 Task: Create a sub task System Test and UAT for the task  Create a new online platform for online cooking classes in the project AutoDesk , assign it to team member softage.2@softage.net and update the status of the sub task to  At Risk , set the priority of the sub task to Medium
Action: Mouse moved to (722, 388)
Screenshot: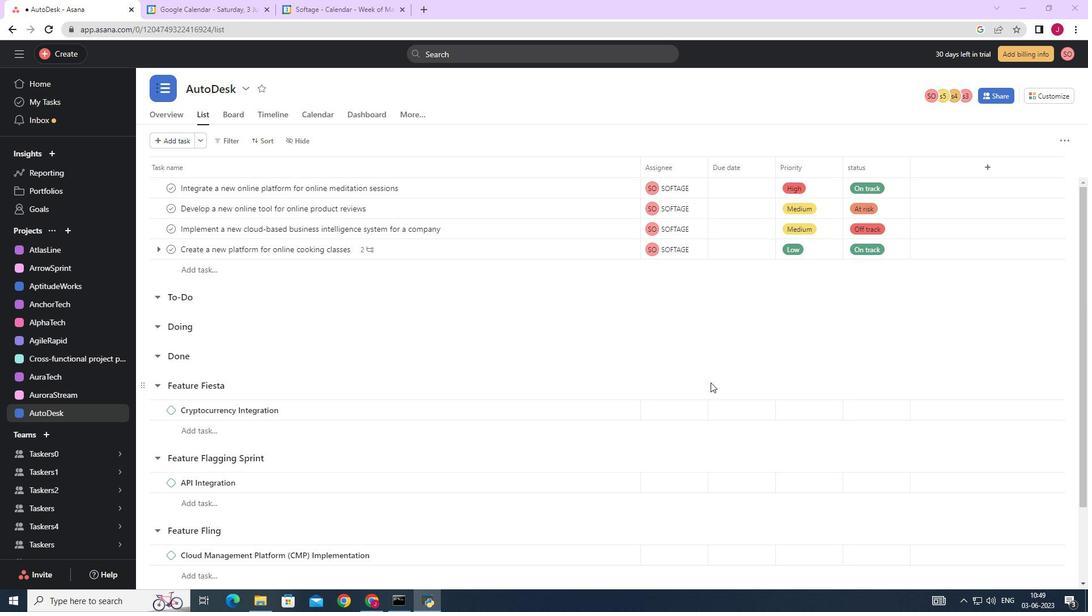 
Action: Mouse scrolled (722, 388) with delta (0, 0)
Screenshot: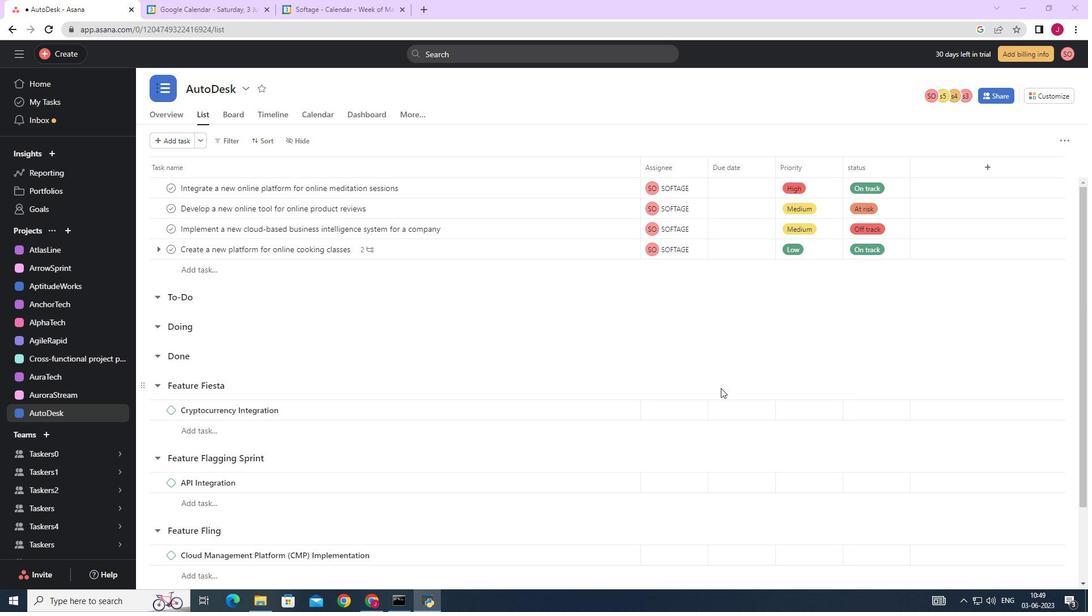 
Action: Mouse scrolled (722, 388) with delta (0, 0)
Screenshot: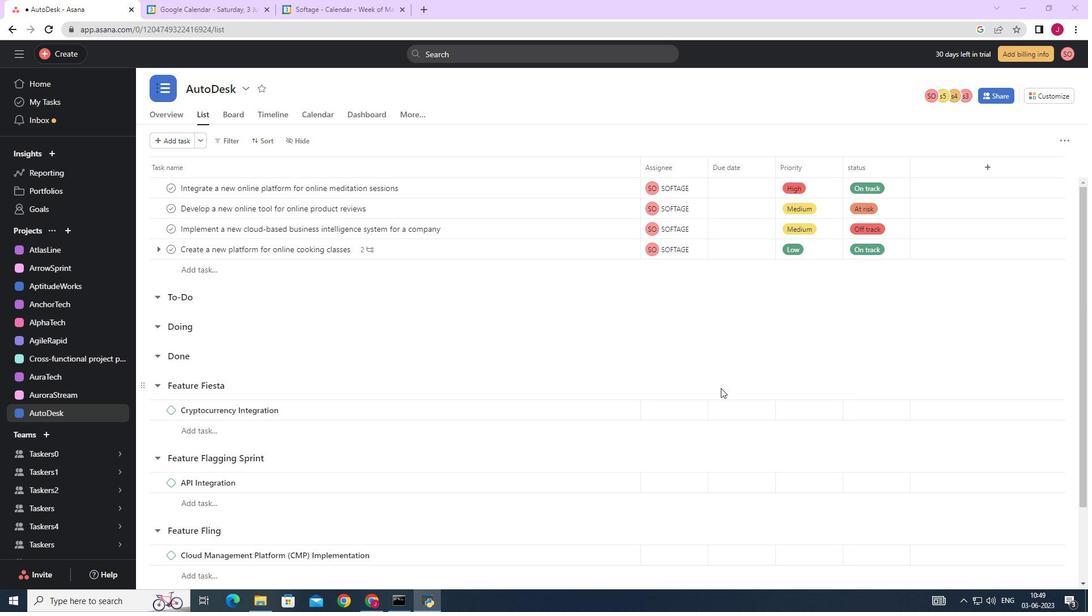 
Action: Mouse scrolled (722, 388) with delta (0, 0)
Screenshot: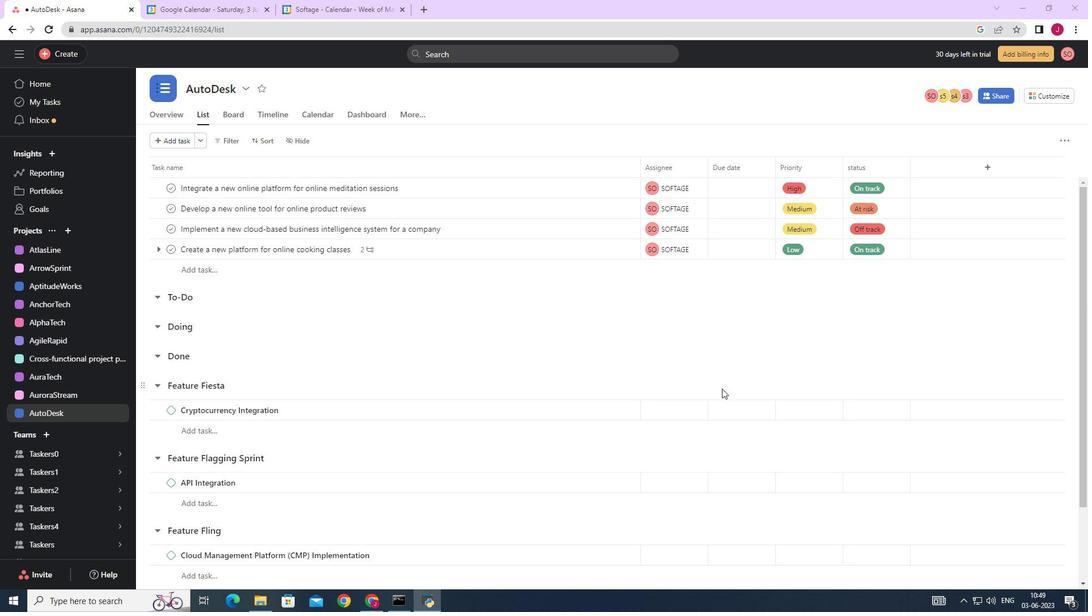 
Action: Mouse moved to (315, 328)
Screenshot: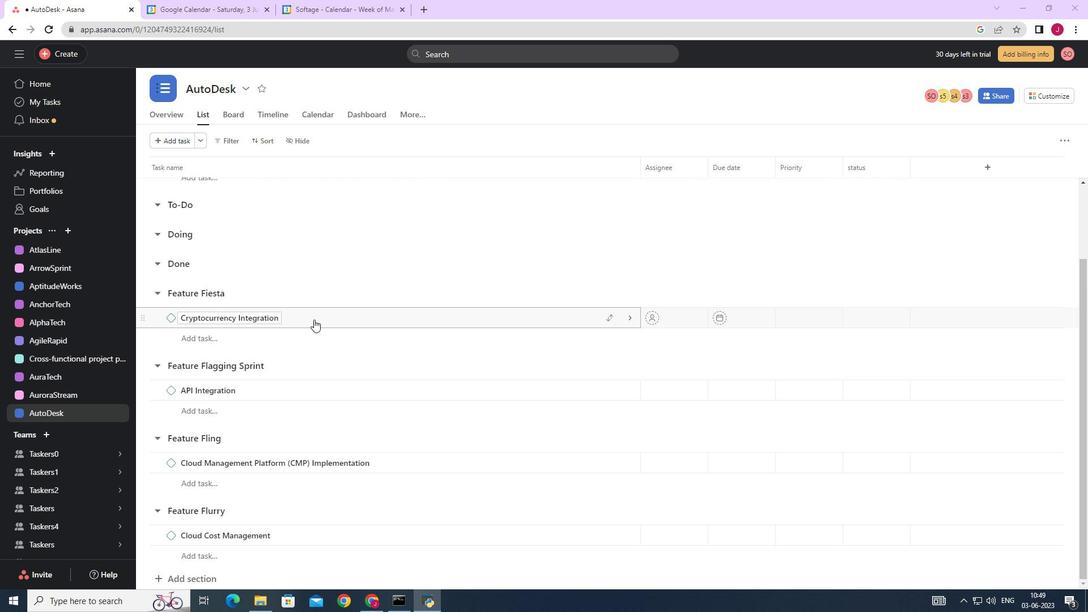 
Action: Mouse scrolled (315, 328) with delta (0, 0)
Screenshot: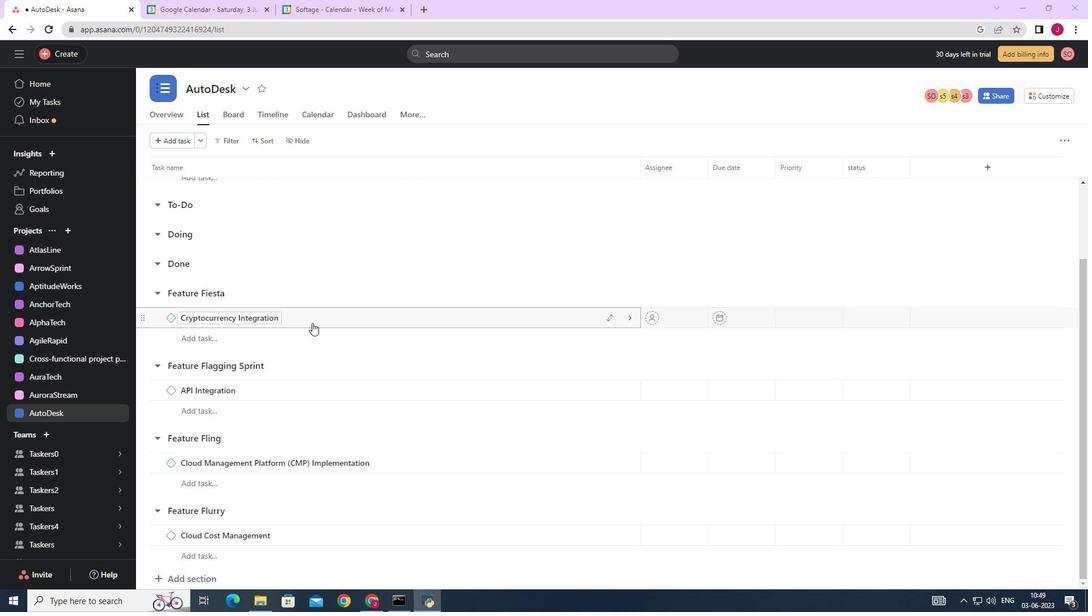 
Action: Mouse scrolled (315, 328) with delta (0, 0)
Screenshot: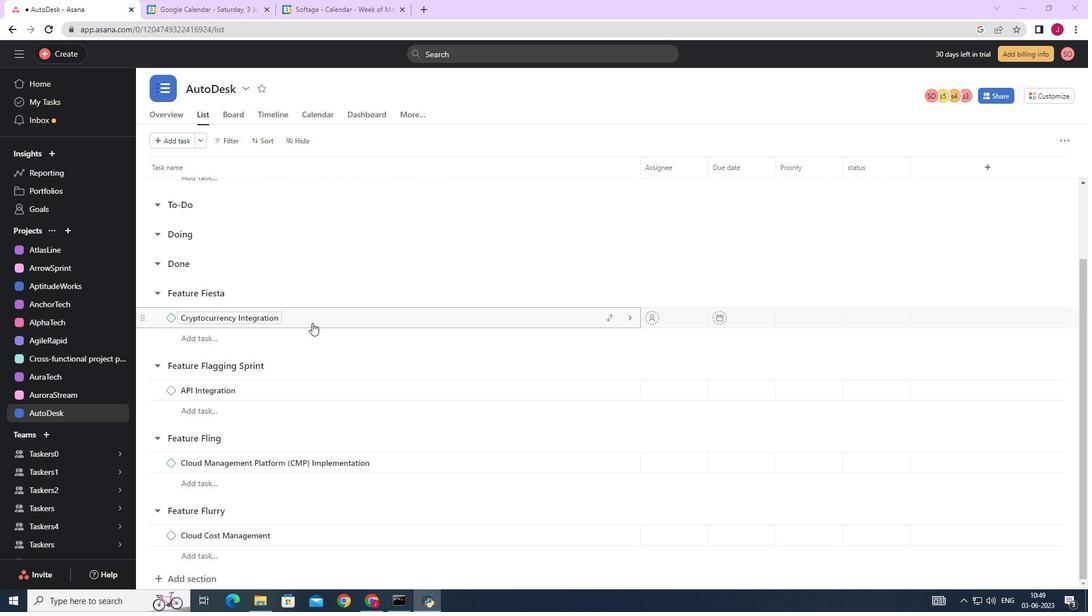 
Action: Mouse scrolled (315, 328) with delta (0, 0)
Screenshot: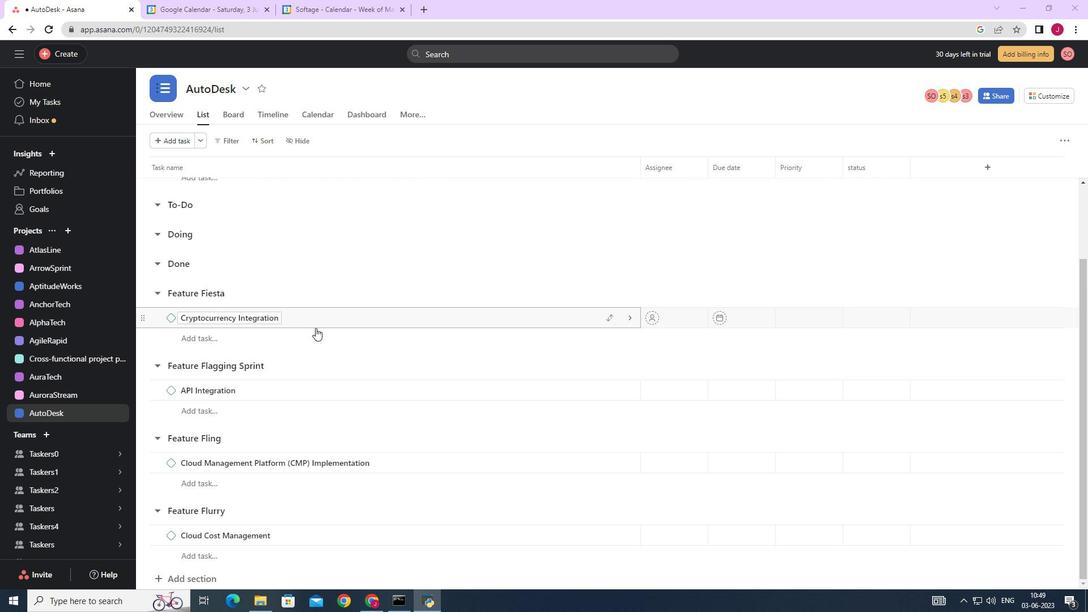 
Action: Mouse scrolled (315, 328) with delta (0, 0)
Screenshot: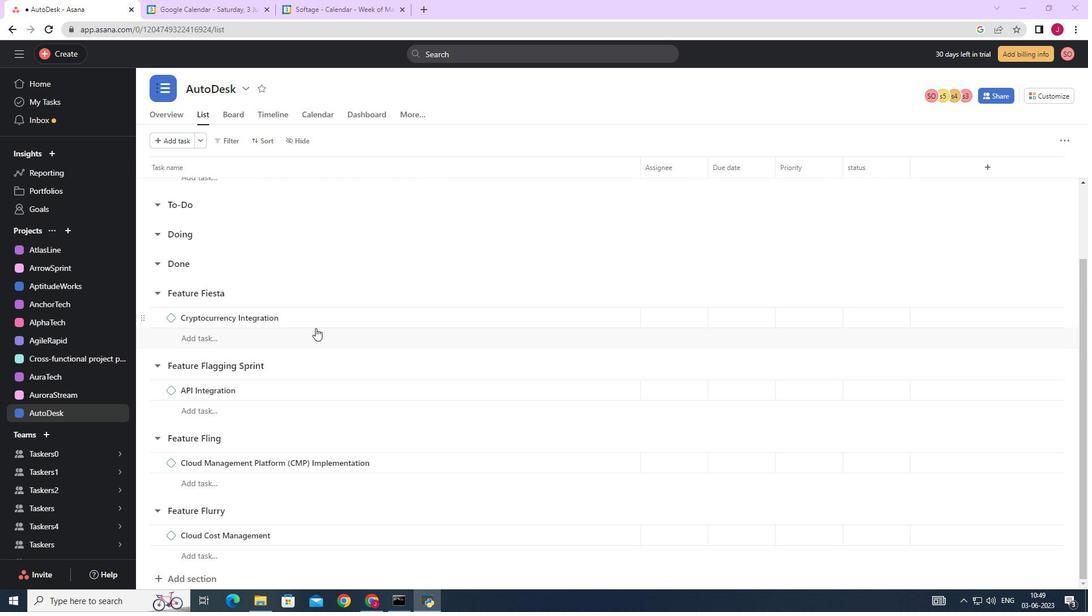 
Action: Mouse moved to (580, 253)
Screenshot: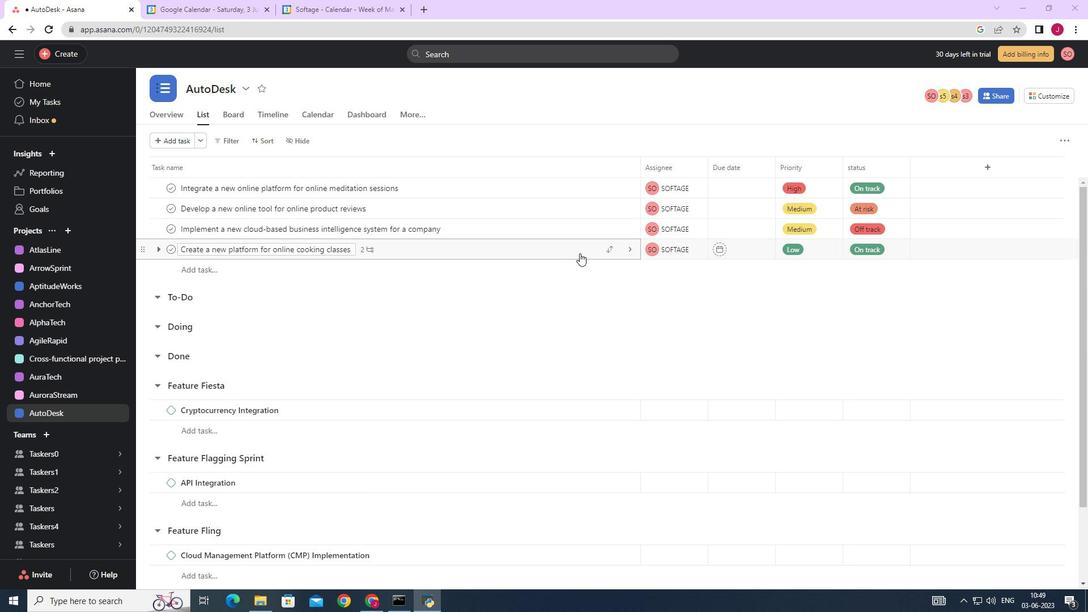 
Action: Mouse pressed left at (580, 253)
Screenshot: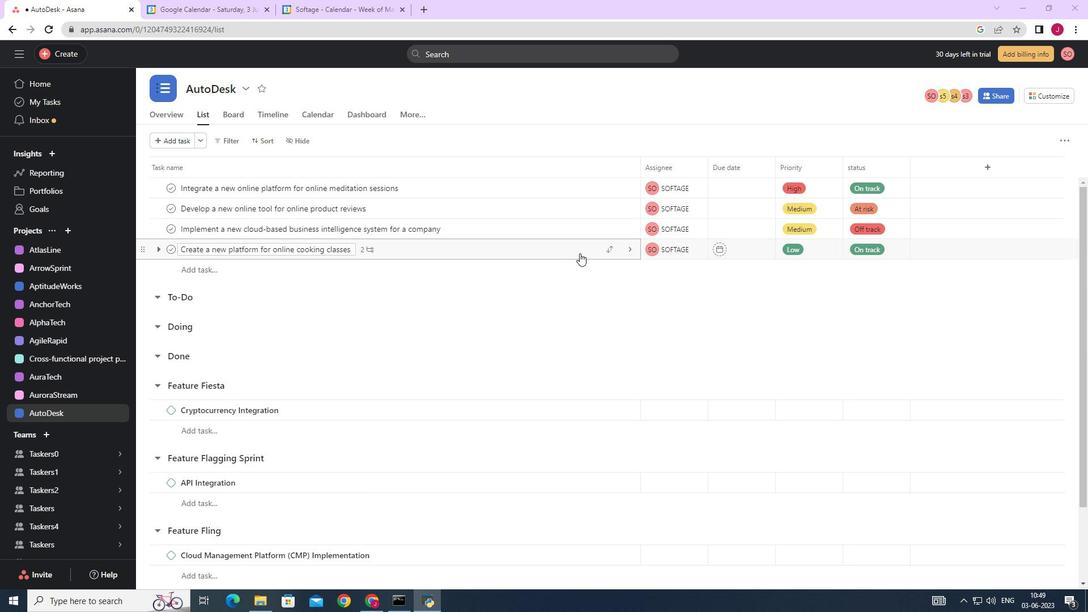 
Action: Mouse moved to (953, 429)
Screenshot: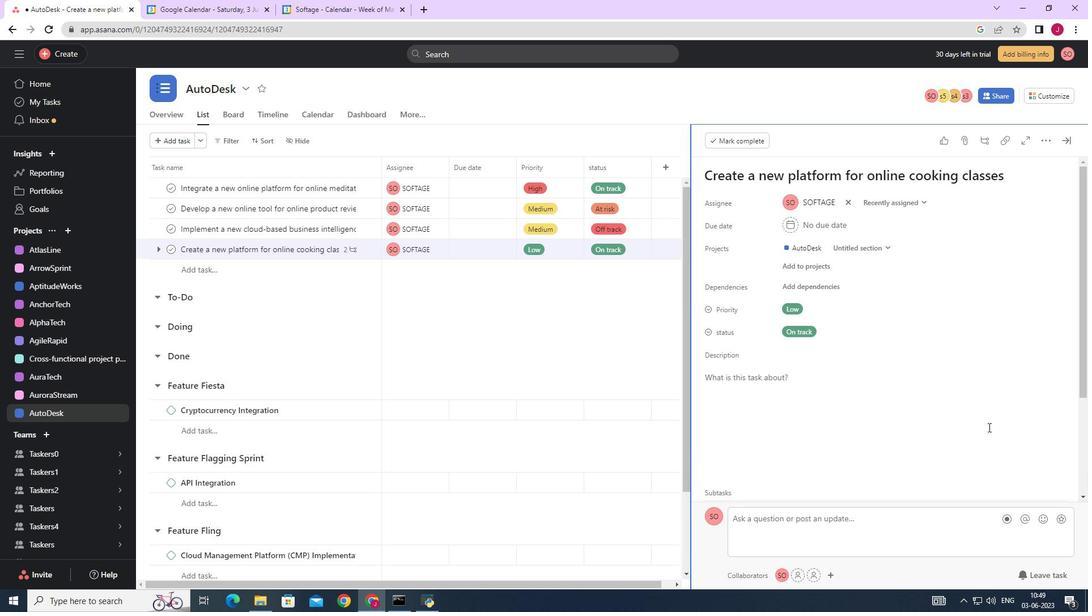 
Action: Mouse scrolled (988, 428) with delta (0, 0)
Screenshot: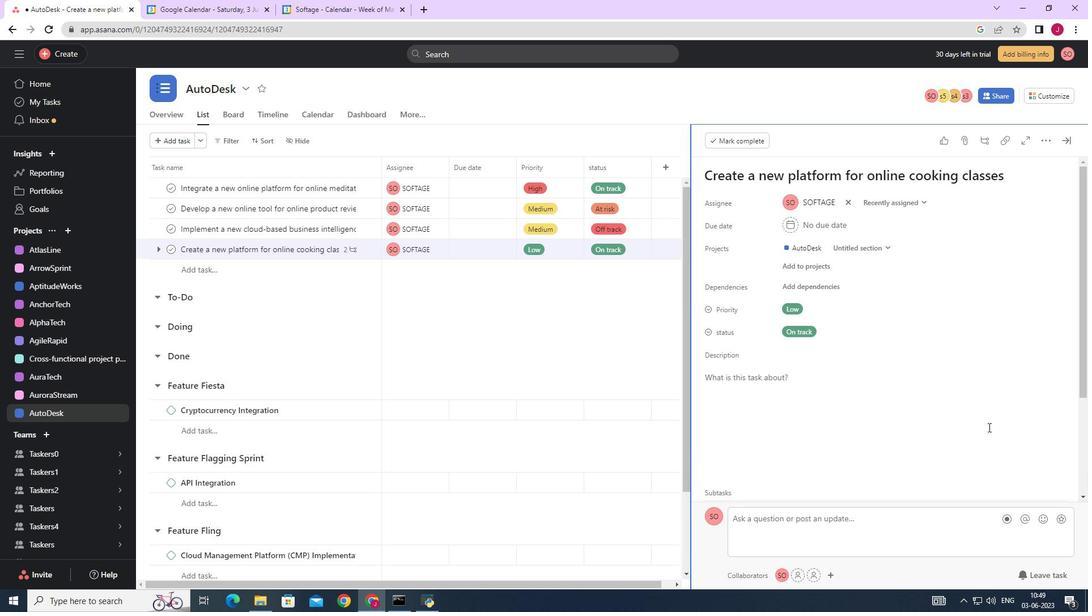 
Action: Mouse moved to (948, 429)
Screenshot: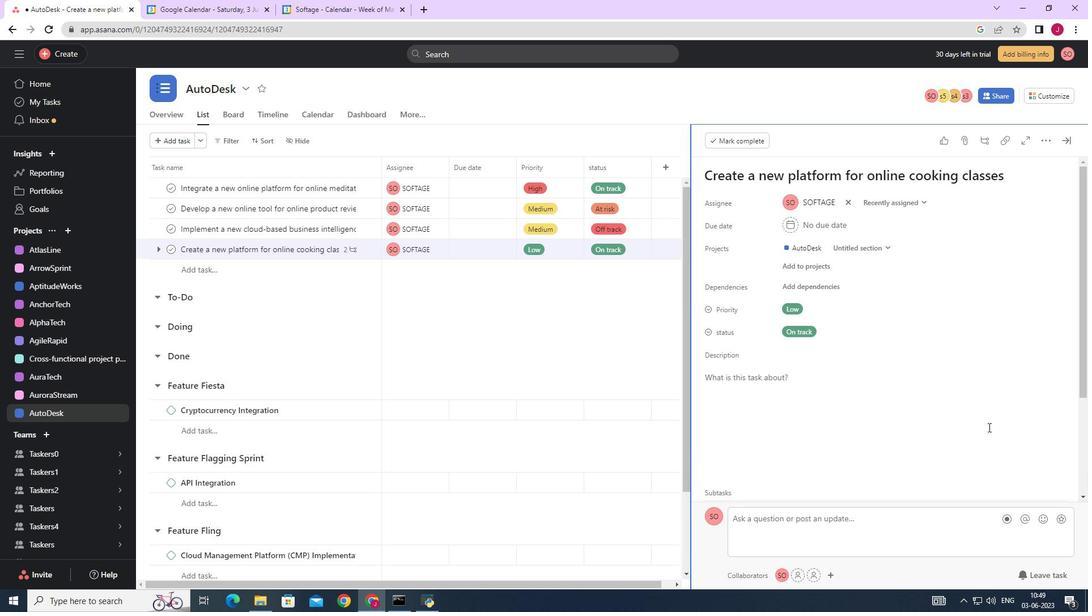 
Action: Mouse scrolled (981, 429) with delta (0, 0)
Screenshot: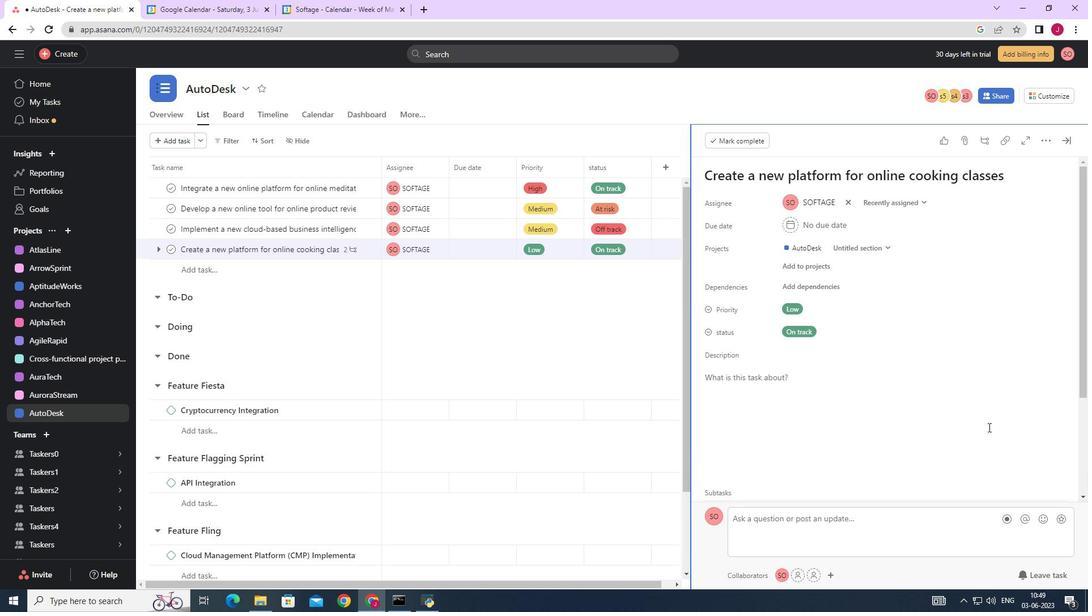 
Action: Mouse moved to (896, 425)
Screenshot: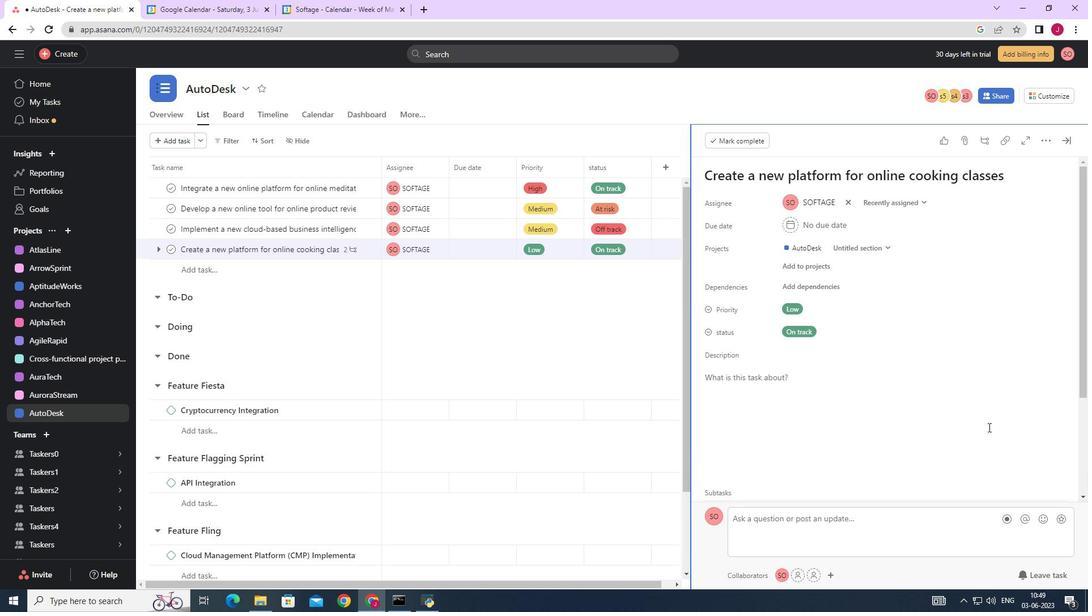 
Action: Mouse scrolled (977, 429) with delta (0, 0)
Screenshot: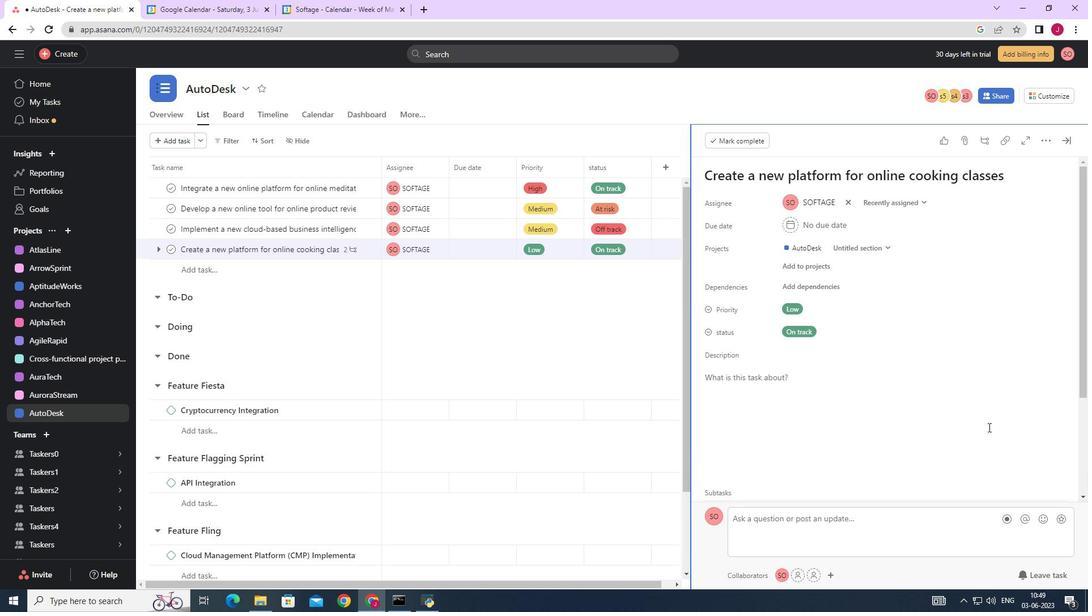 
Action: Mouse moved to (805, 431)
Screenshot: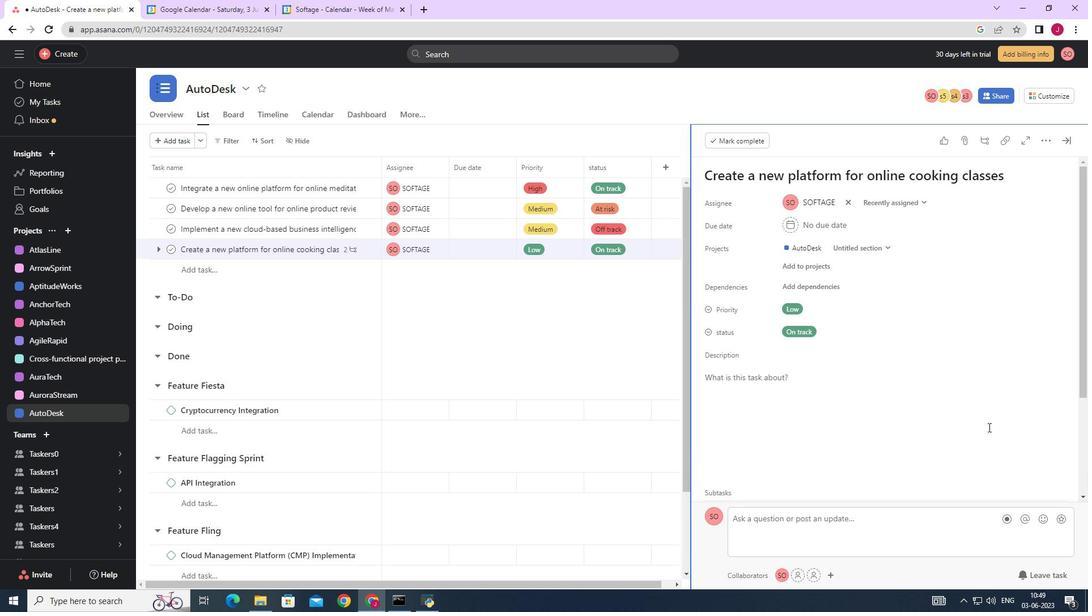 
Action: Mouse scrolled (971, 429) with delta (0, 0)
Screenshot: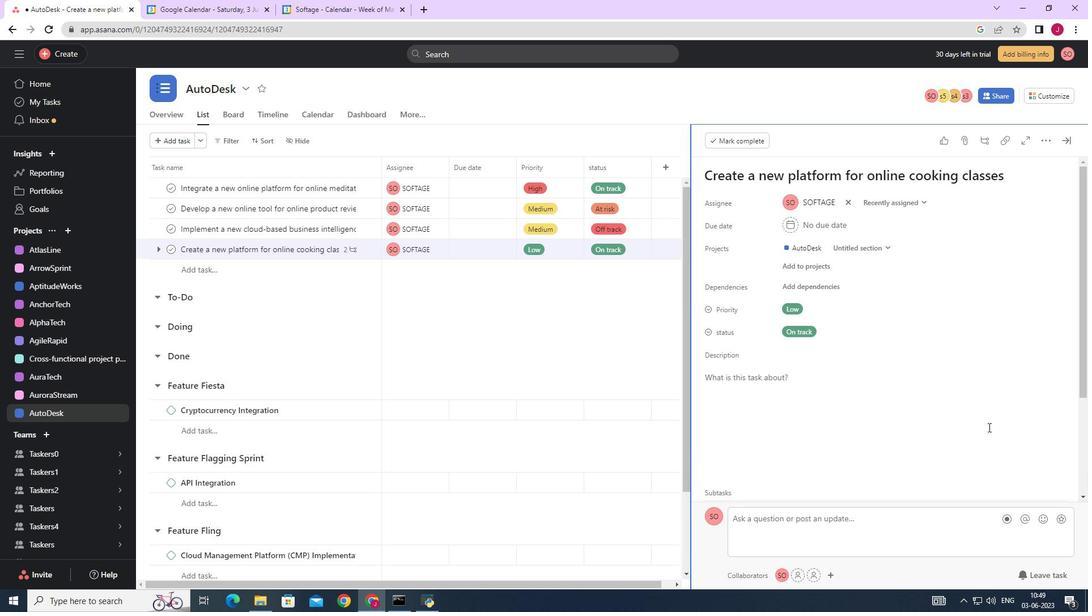 
Action: Mouse moved to (768, 429)
Screenshot: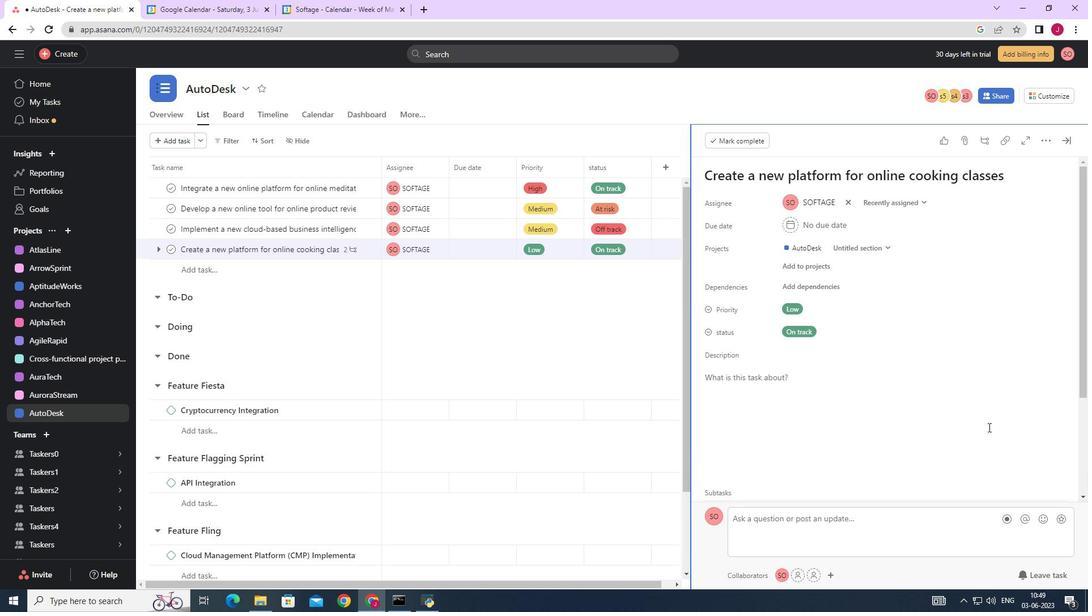 
Action: Mouse scrolled (948, 429) with delta (0, 0)
Screenshot: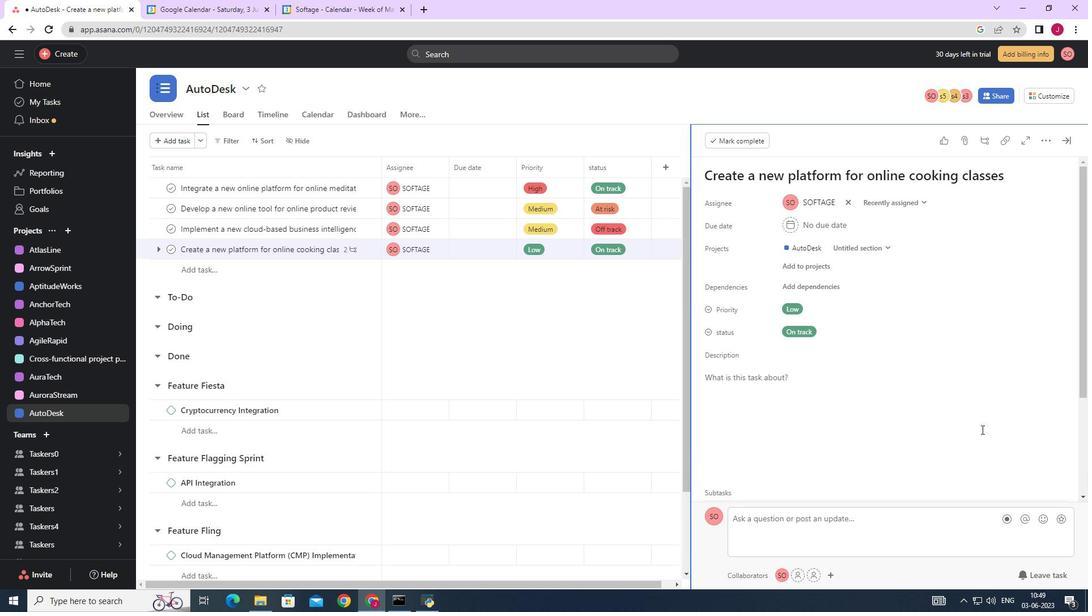
Action: Mouse moved to (734, 415)
Screenshot: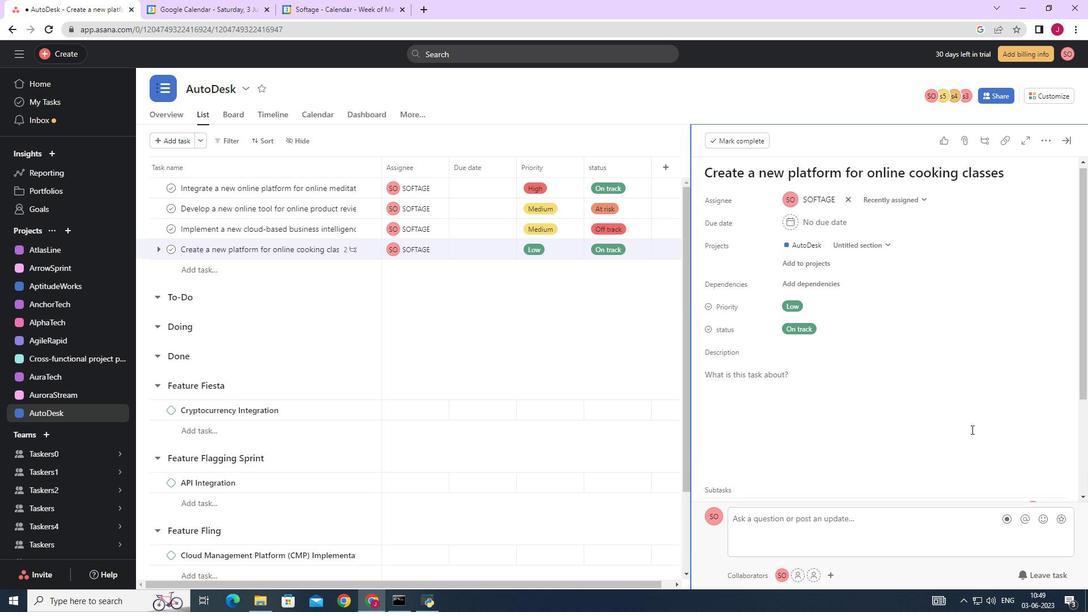 
Action: Mouse scrolled (734, 414) with delta (0, 0)
Screenshot: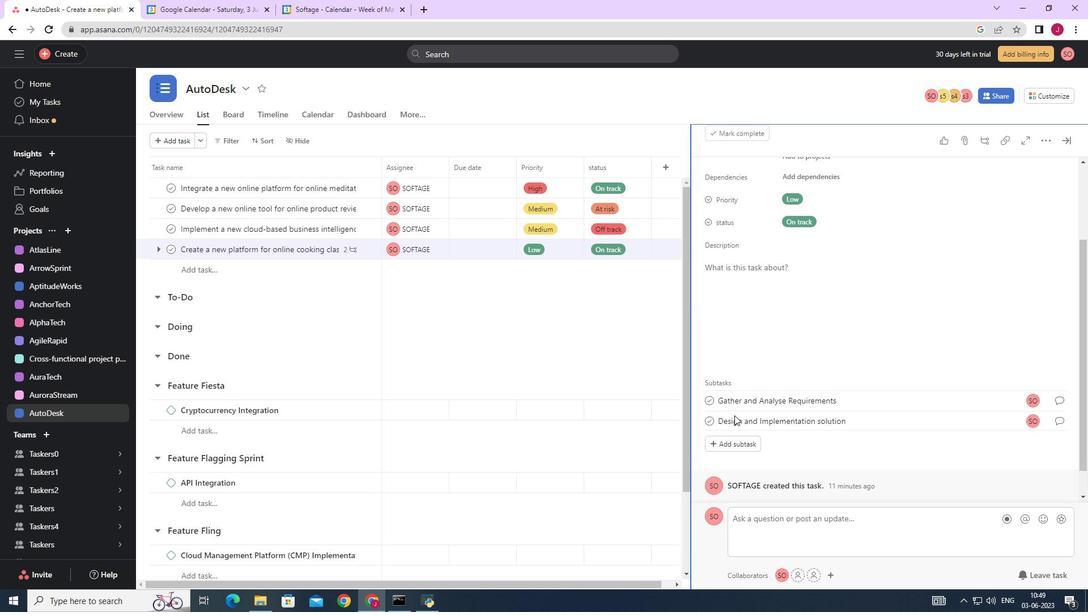 
Action: Mouse scrolled (734, 414) with delta (0, 0)
Screenshot: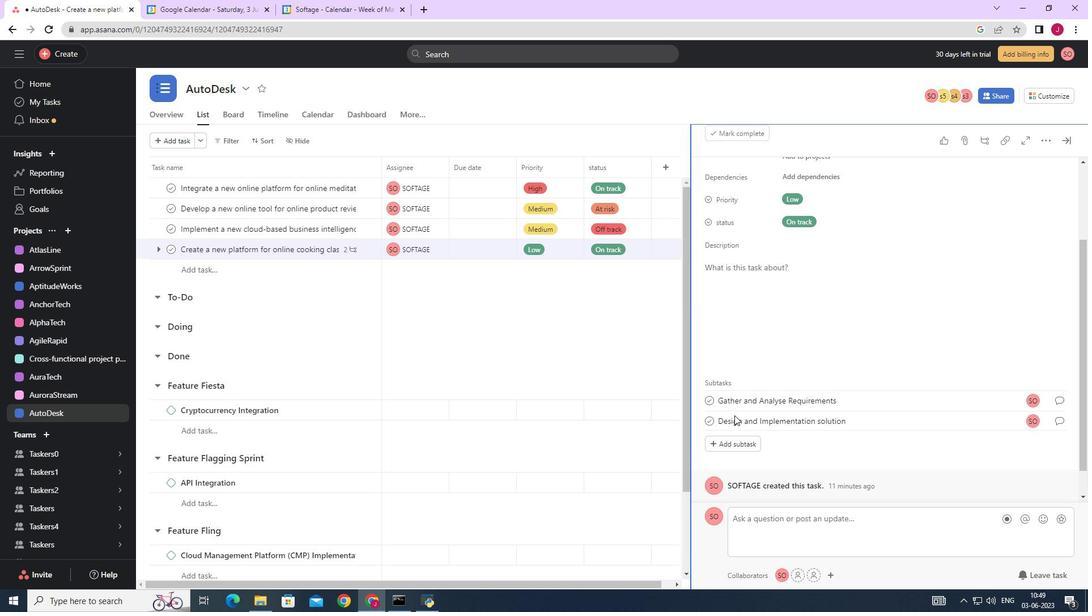 
Action: Mouse scrolled (734, 414) with delta (0, 0)
Screenshot: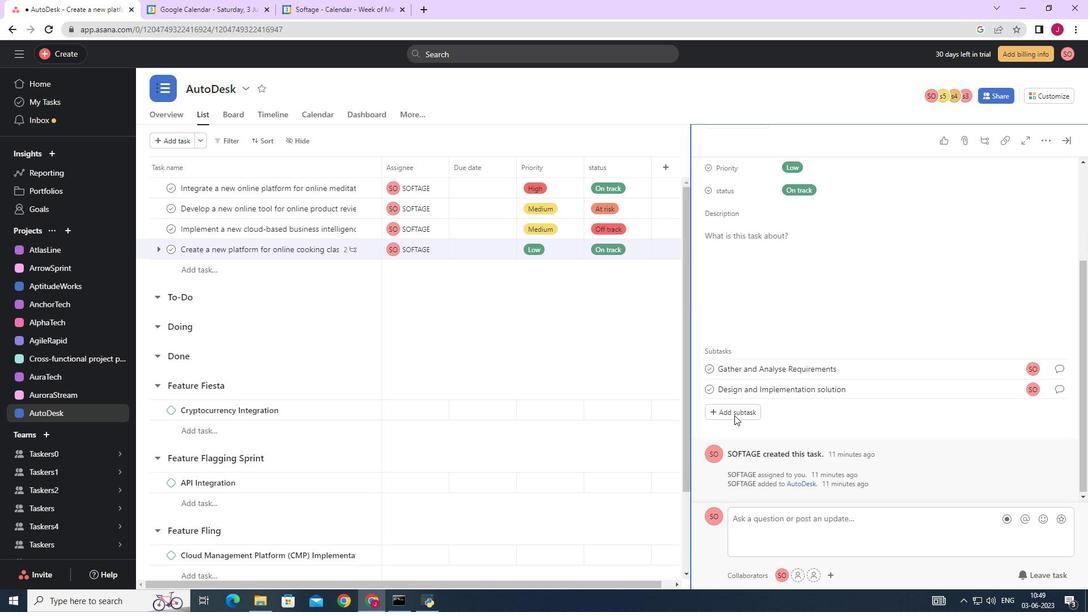 
Action: Mouse scrolled (734, 414) with delta (0, 0)
Screenshot: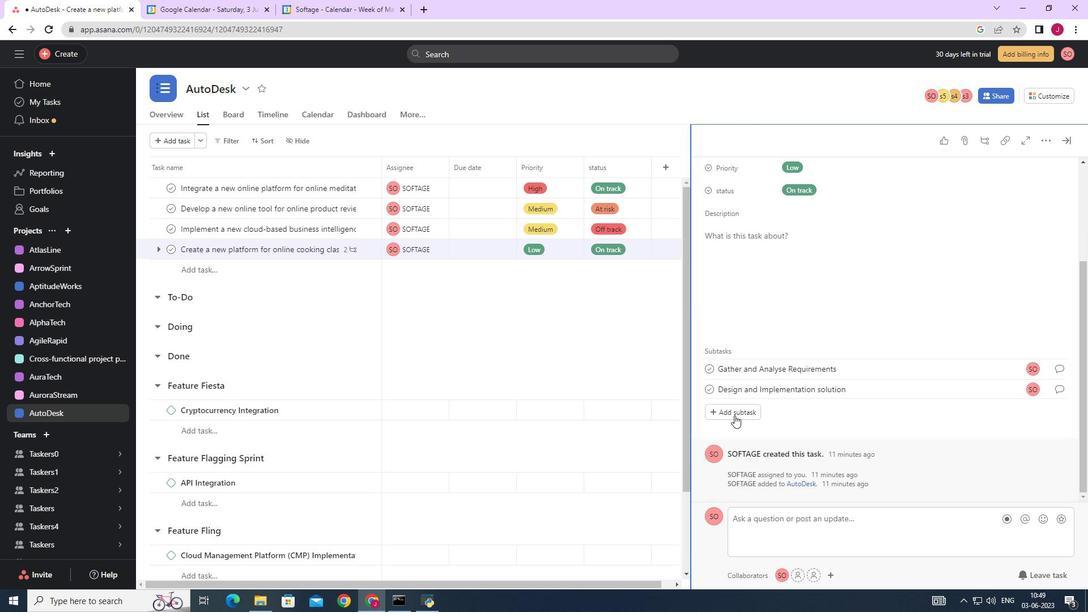 
Action: Mouse moved to (738, 408)
Screenshot: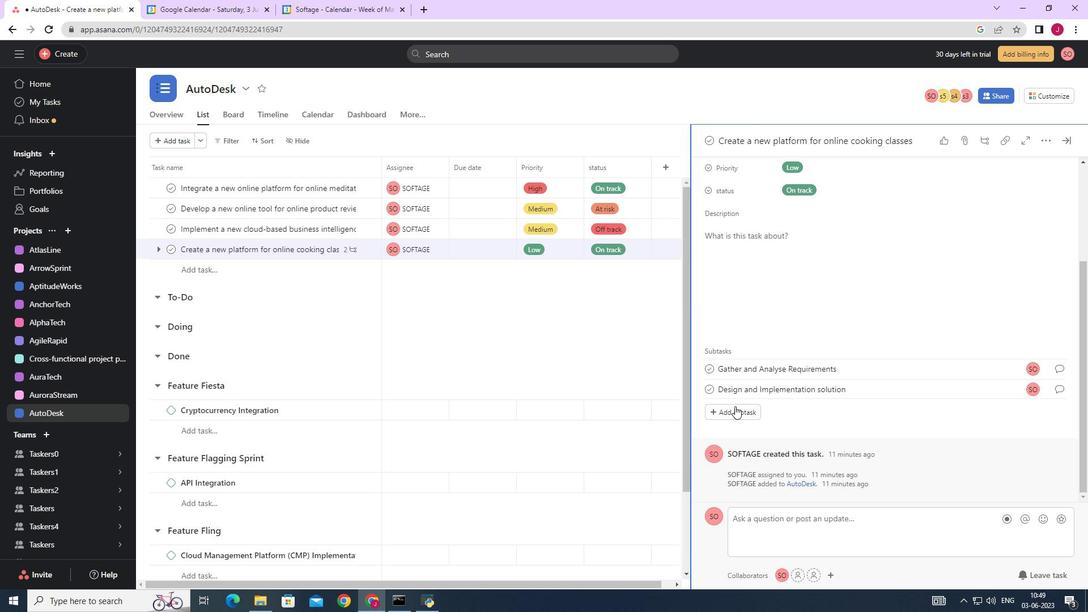 
Action: Mouse pressed left at (738, 408)
Screenshot: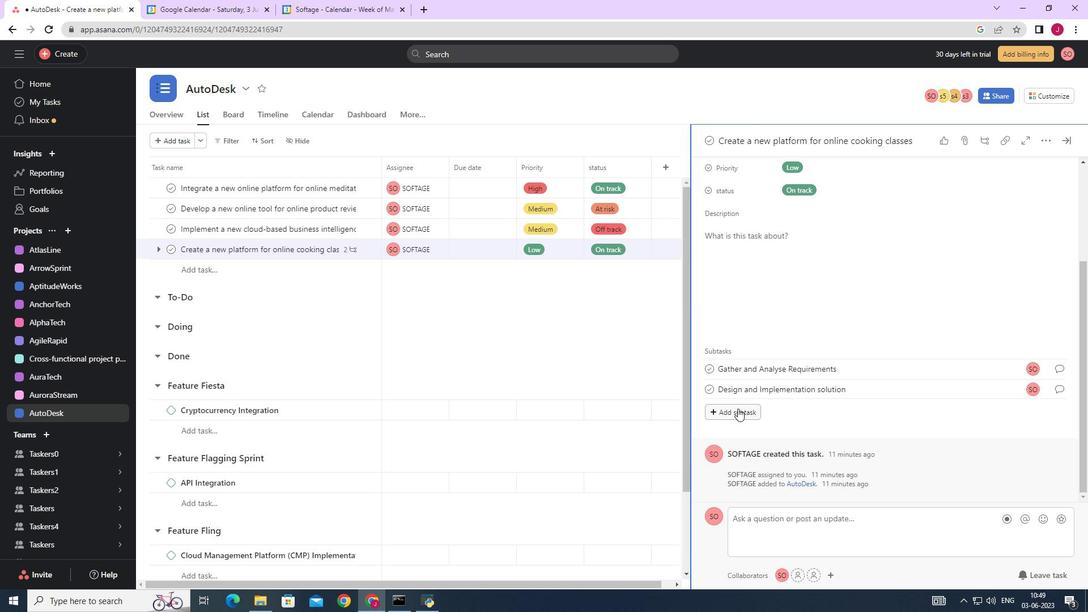 
Action: Mouse moved to (728, 392)
Screenshot: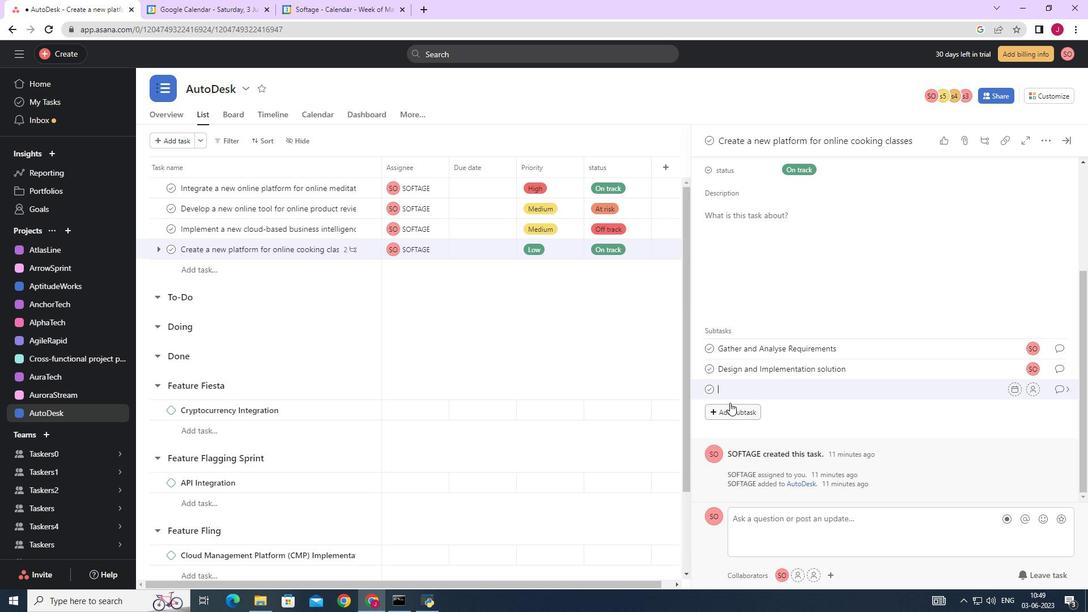 
Action: Key pressed <Key.caps_lock>S<Key.caps_lock>ystem<Key.space><Key.caps_lock>T<Key.caps_lock>est<Key.space>and<Key.space><Key.caps_lock>UAT
Screenshot: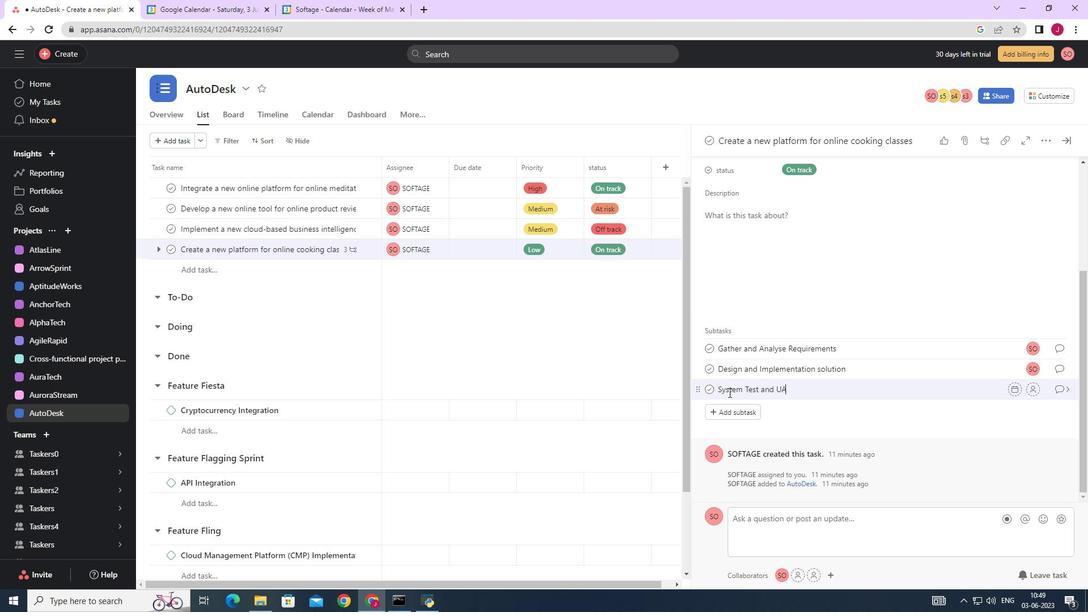 
Action: Mouse moved to (1031, 389)
Screenshot: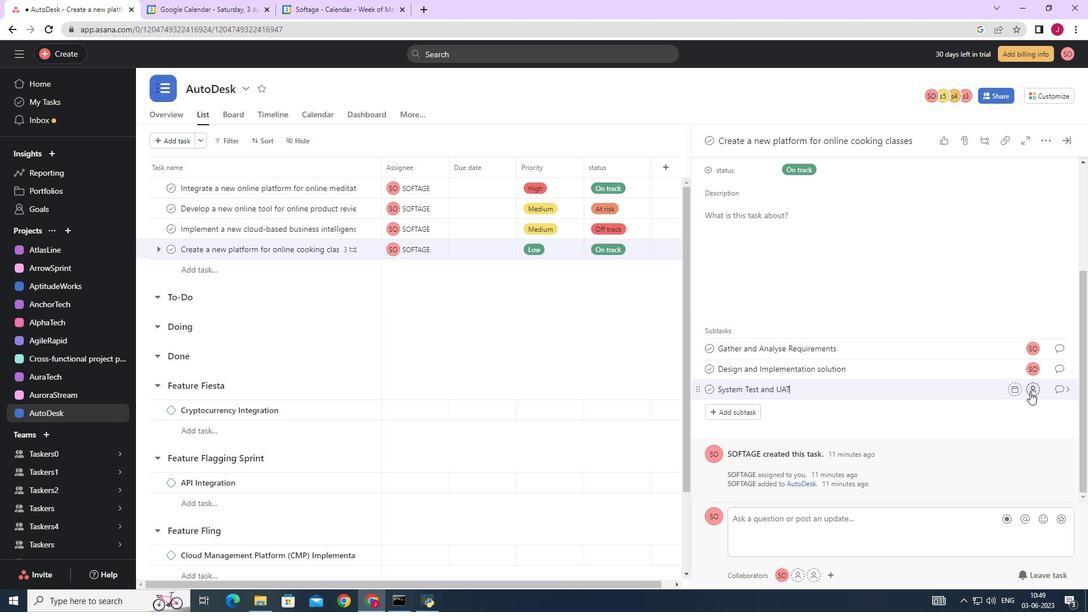 
Action: Mouse pressed left at (1031, 389)
Screenshot: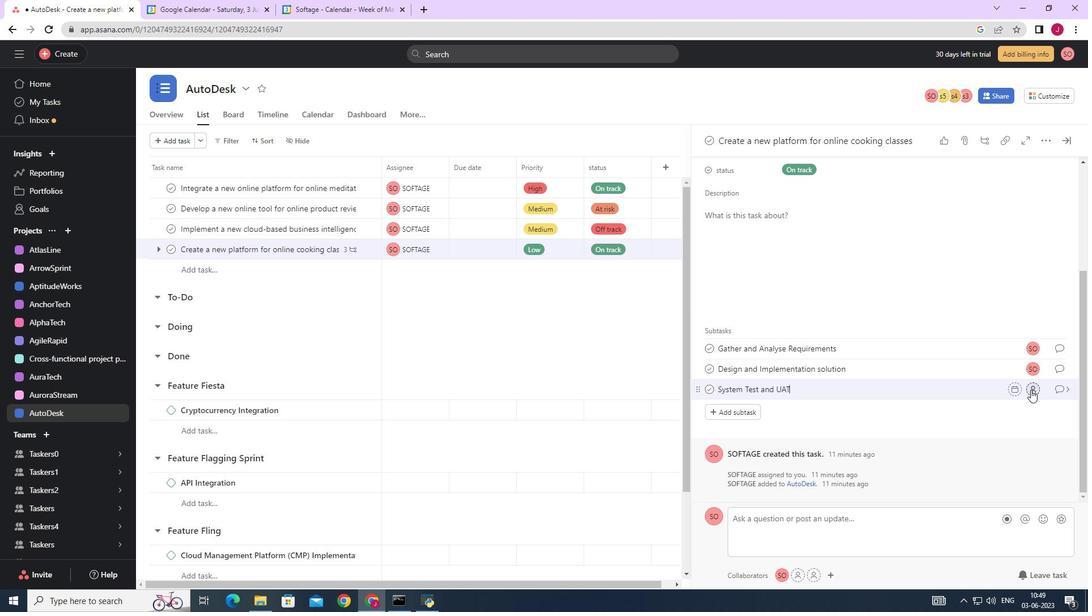 
Action: Mouse moved to (984, 376)
Screenshot: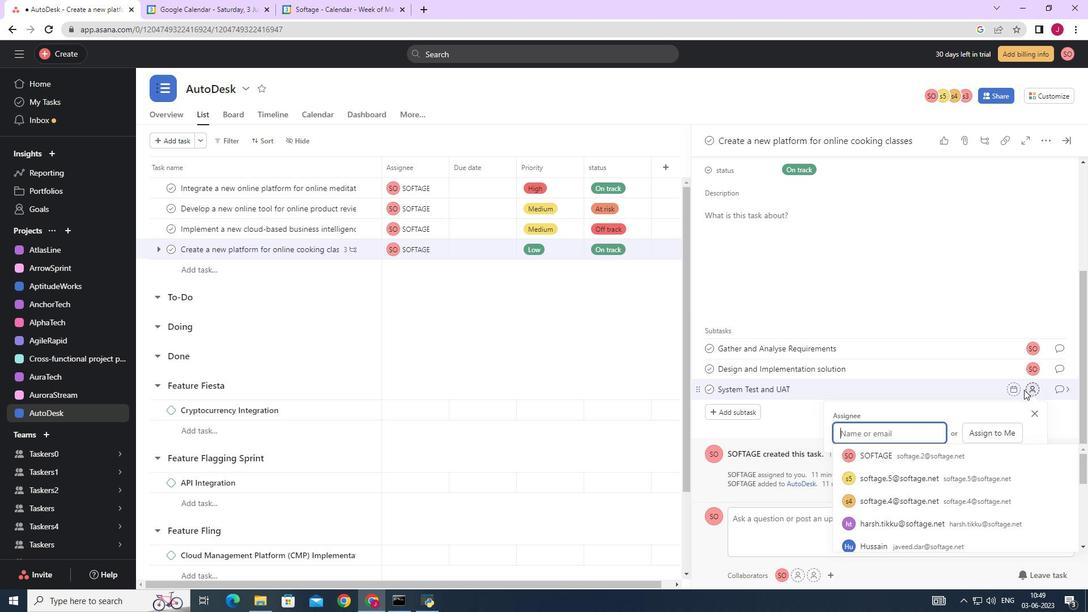 
Action: Key pressed SOFTAGE.2
Screenshot: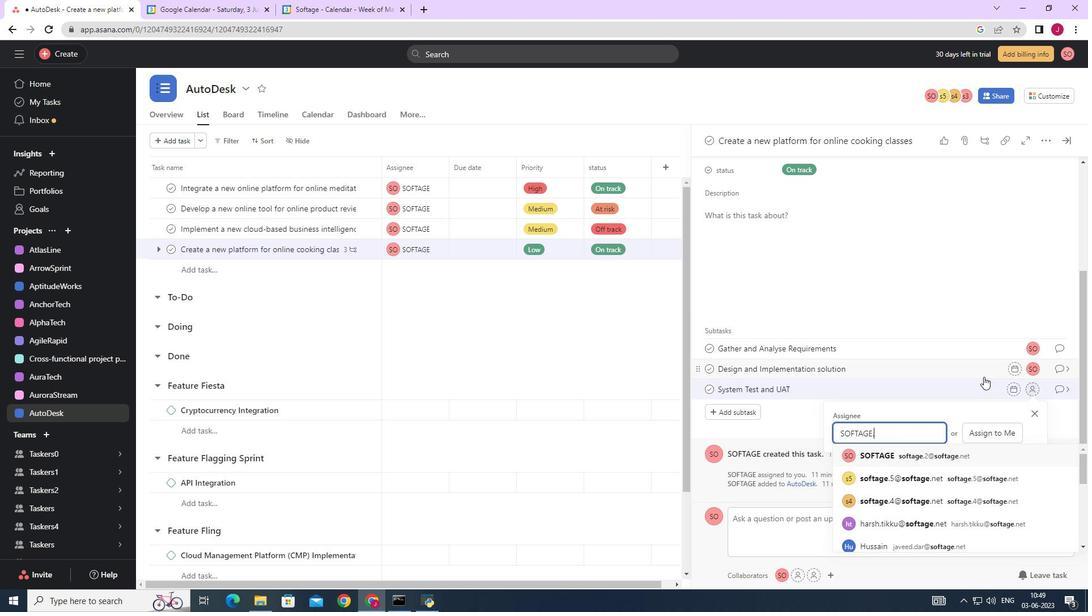 
Action: Mouse moved to (949, 455)
Screenshot: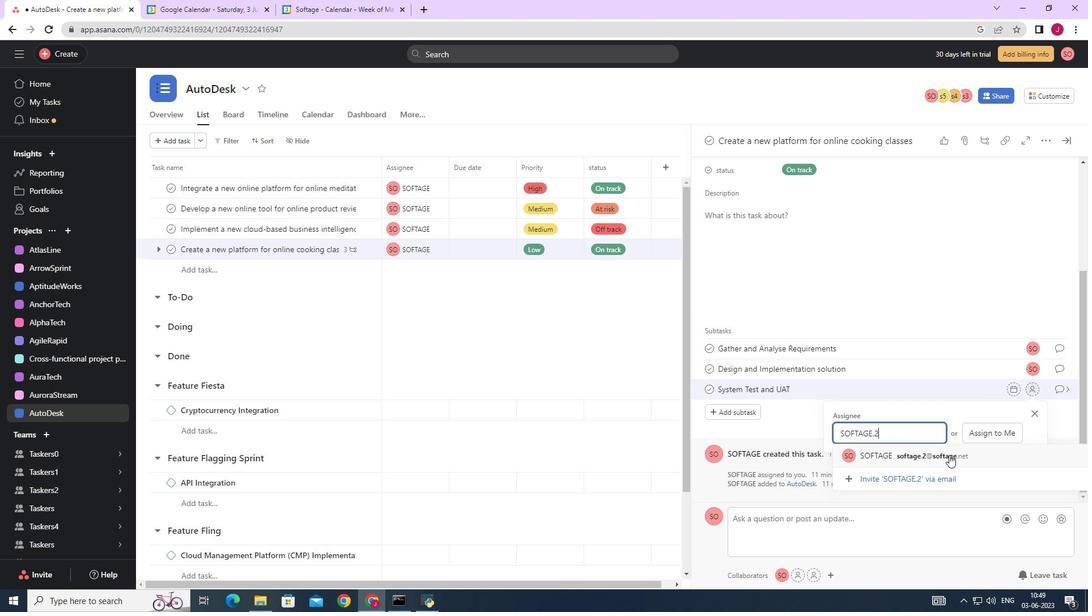 
Action: Mouse pressed left at (949, 455)
Screenshot: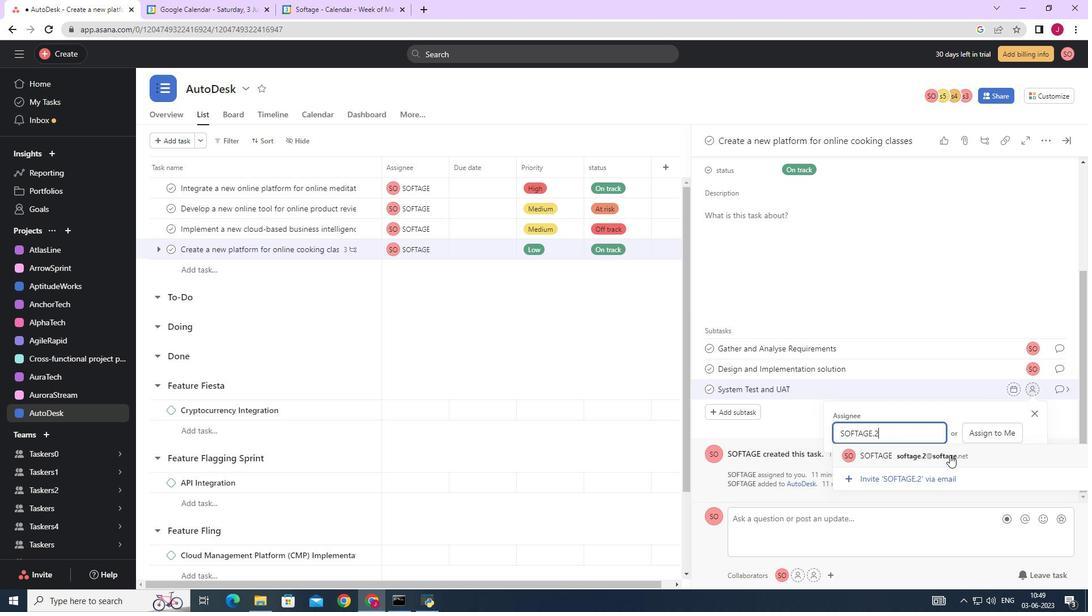 
Action: Mouse moved to (1057, 396)
Screenshot: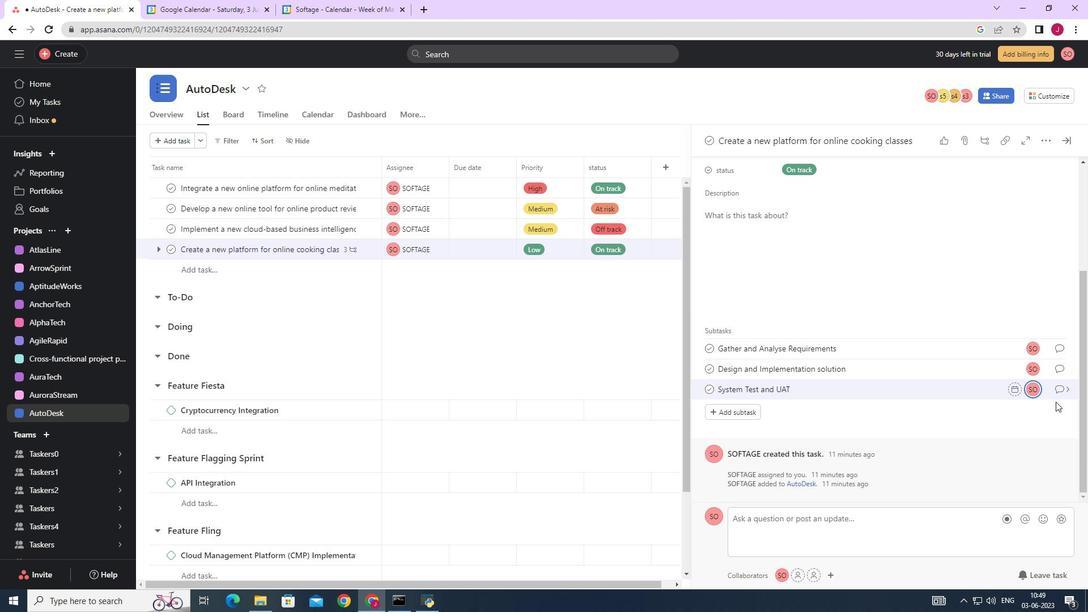 
Action: Mouse pressed left at (1057, 396)
Screenshot: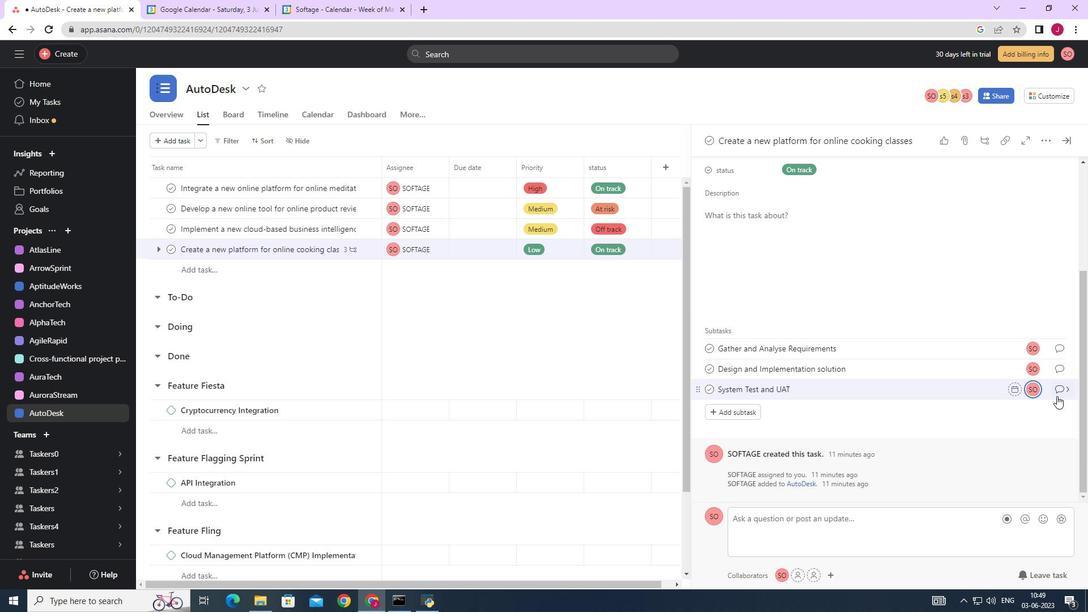 
Action: Mouse moved to (761, 299)
Screenshot: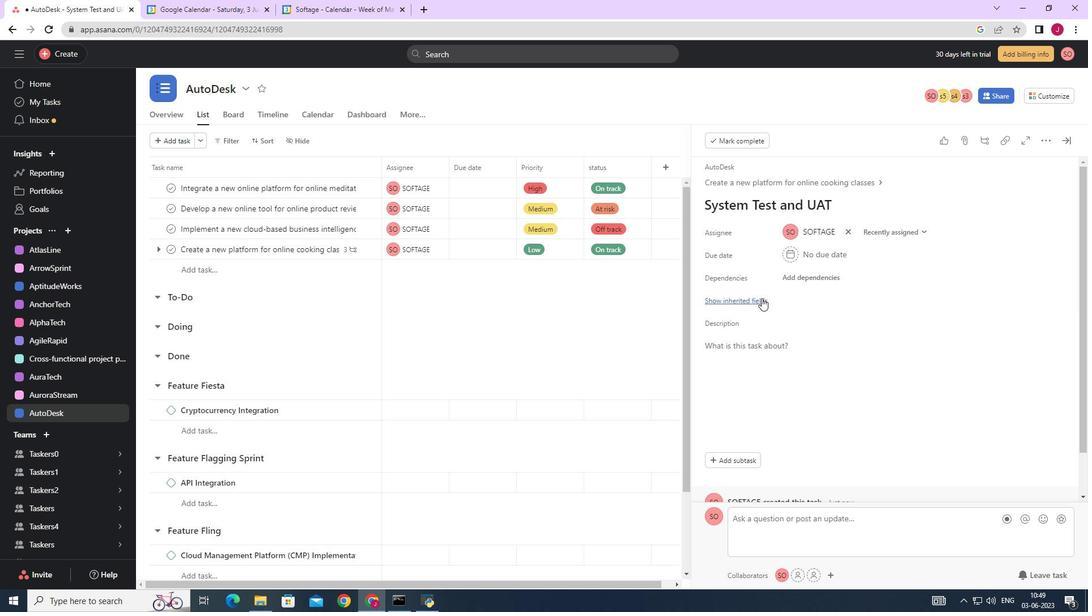 
Action: Mouse pressed left at (761, 299)
Screenshot: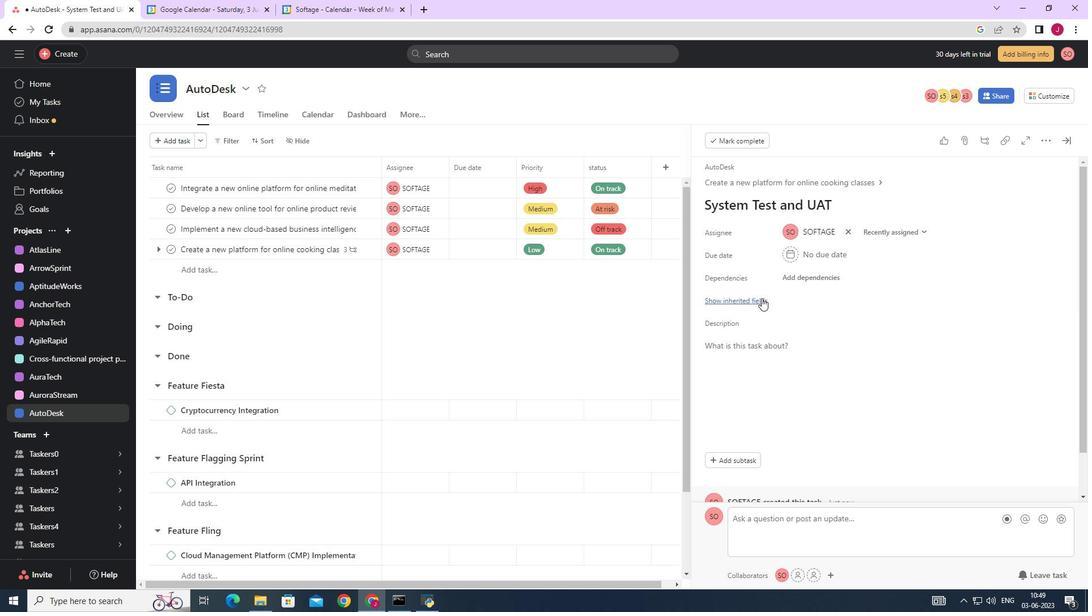 
Action: Mouse moved to (792, 320)
Screenshot: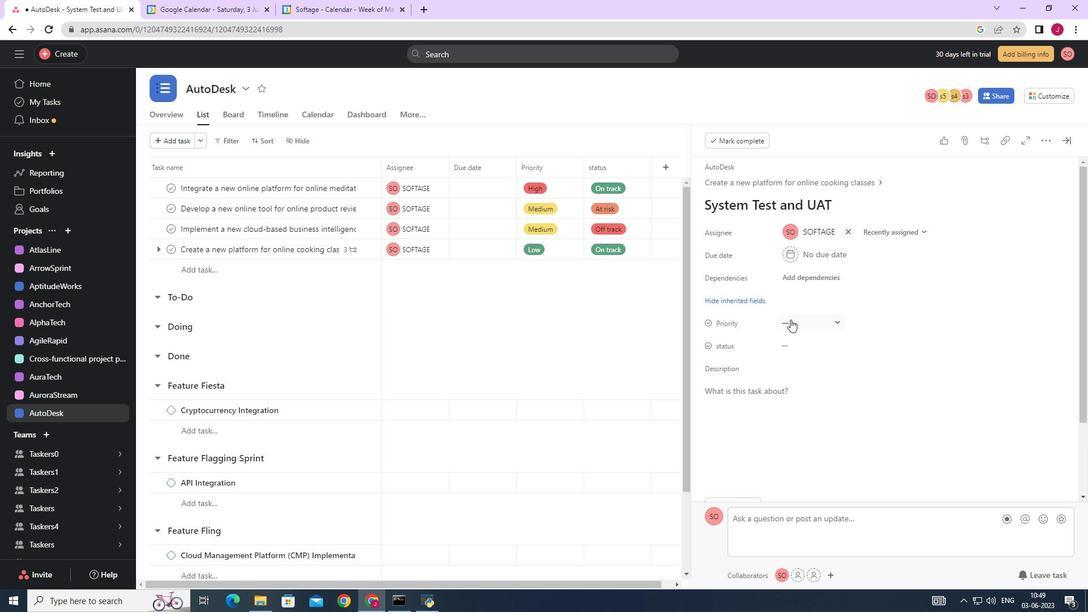 
Action: Mouse pressed left at (792, 320)
Screenshot: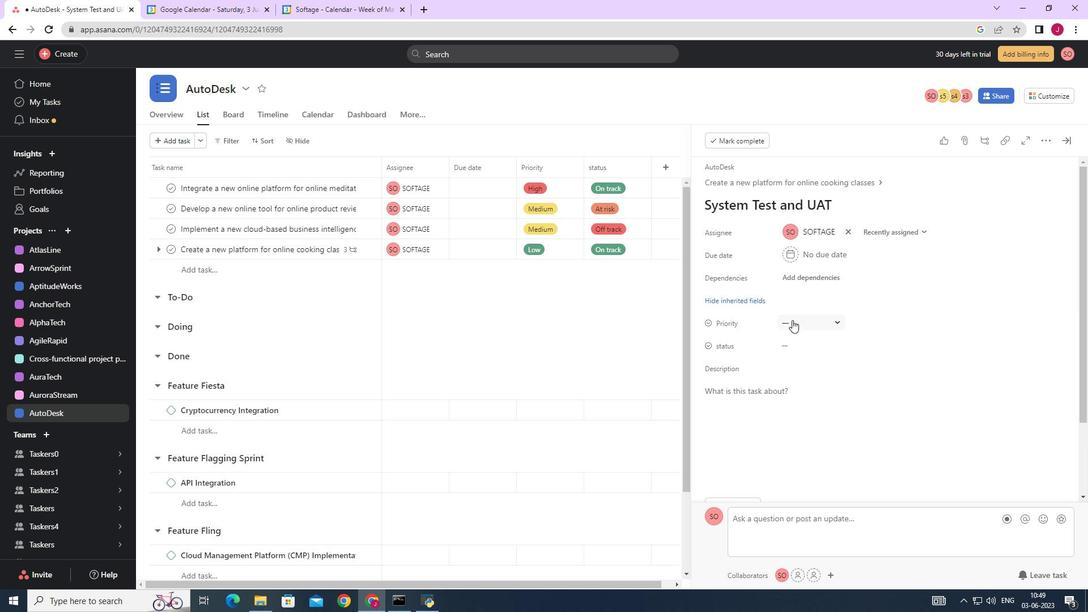 
Action: Mouse moved to (815, 380)
Screenshot: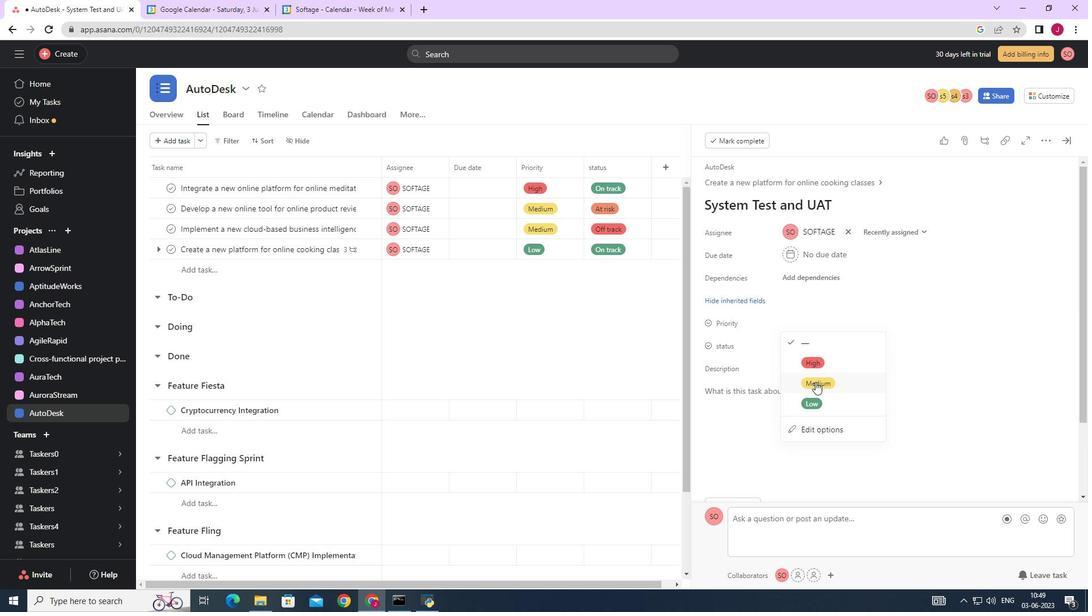 
Action: Mouse pressed left at (815, 380)
Screenshot: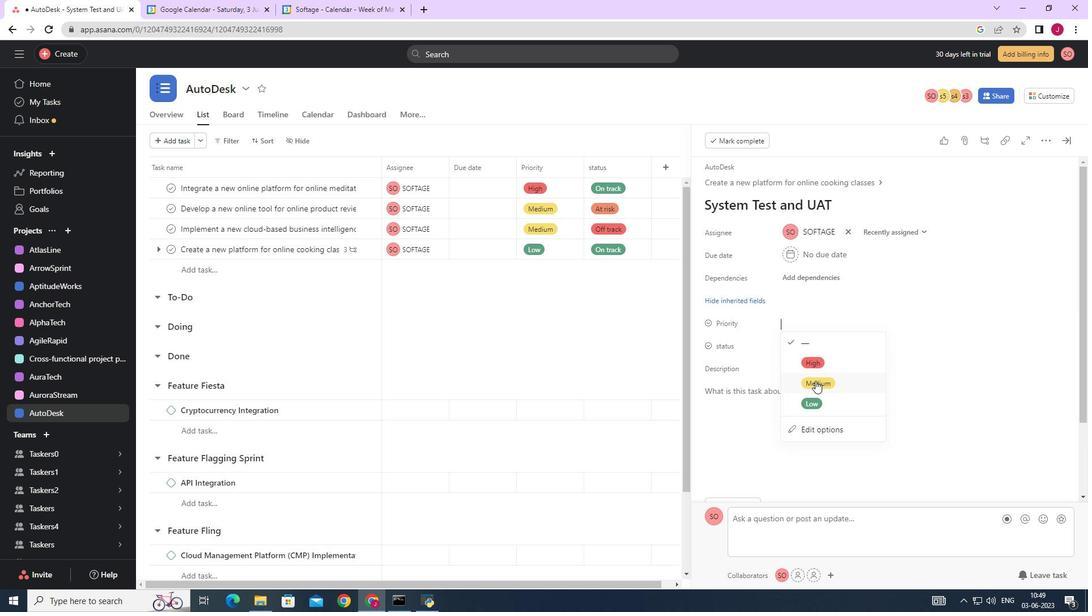 
Action: Mouse moved to (803, 342)
Screenshot: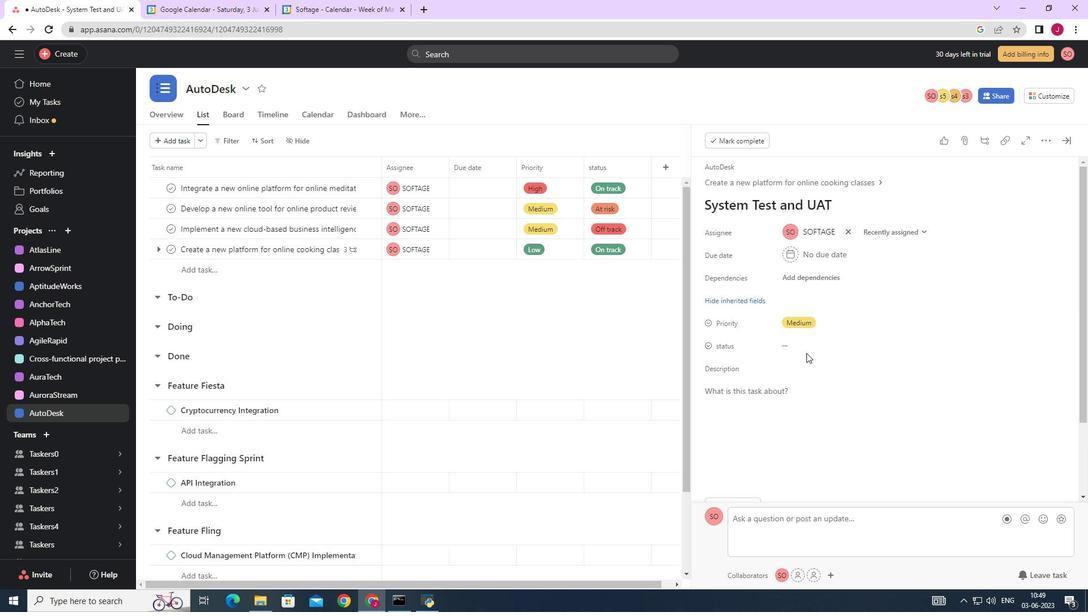 
Action: Mouse pressed left at (803, 342)
Screenshot: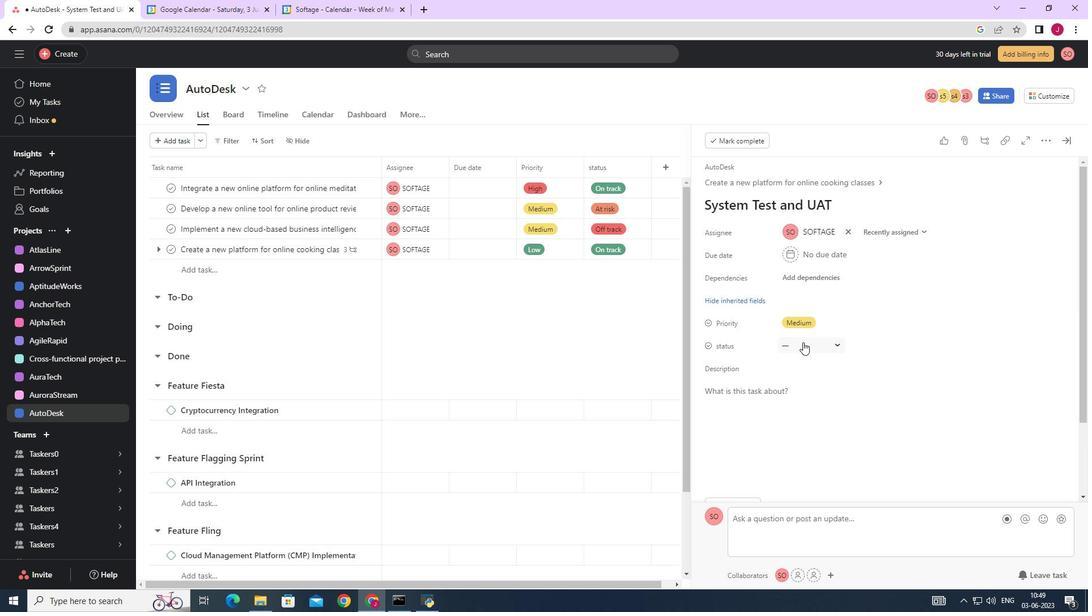 
Action: Mouse moved to (814, 426)
Screenshot: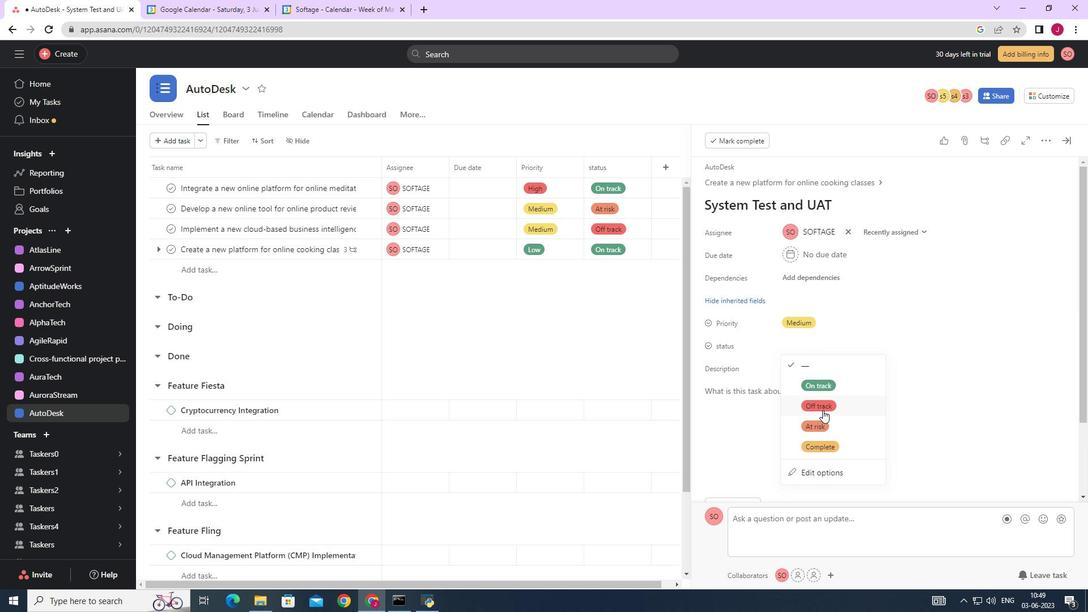 
Action: Mouse pressed left at (814, 426)
Screenshot: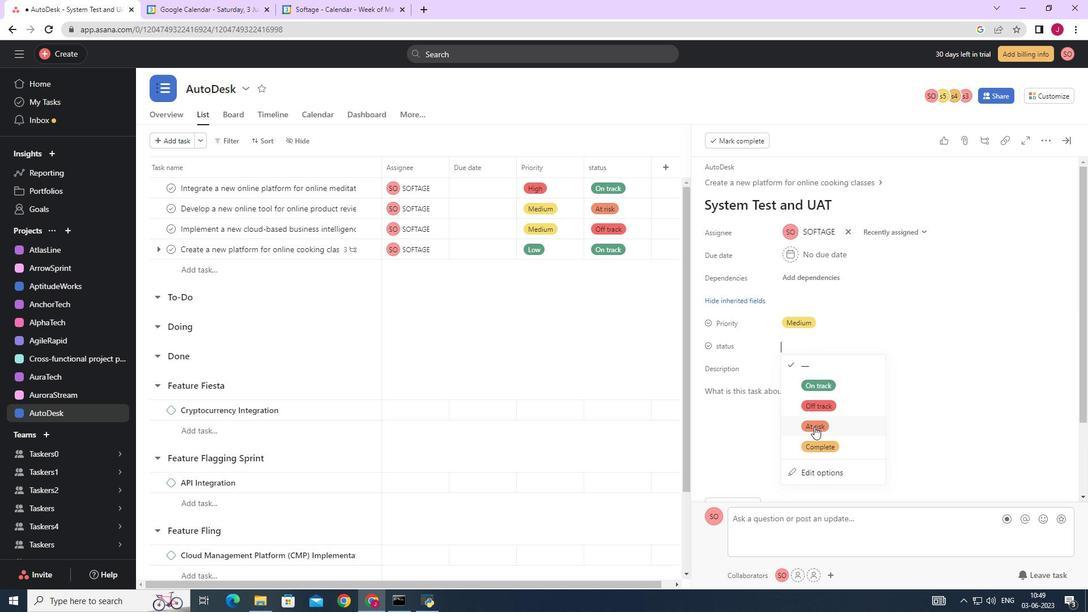 
Action: Mouse moved to (1070, 141)
Screenshot: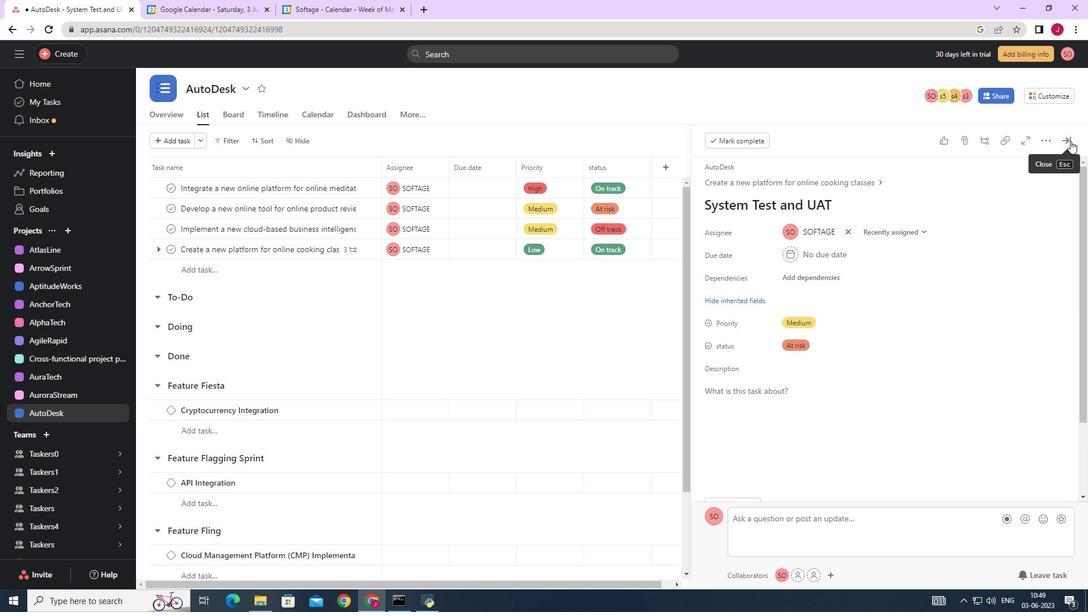 
Action: Mouse pressed left at (1070, 141)
Screenshot: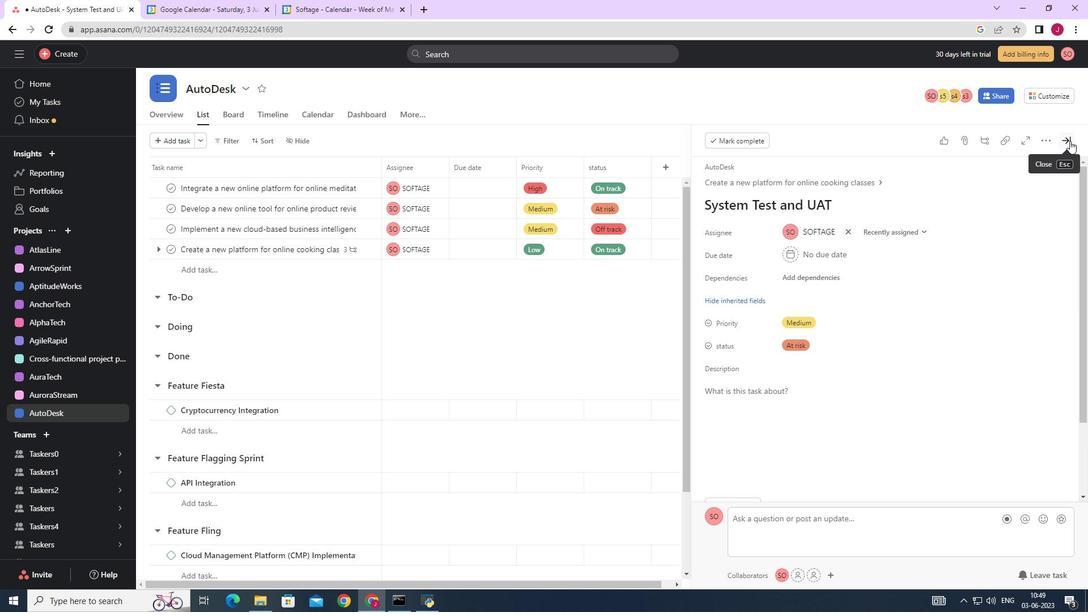 
